 Task: Find the "first" card linked in the attachments. in the cascade.
Action: Mouse moved to (1258, 101)
Screenshot: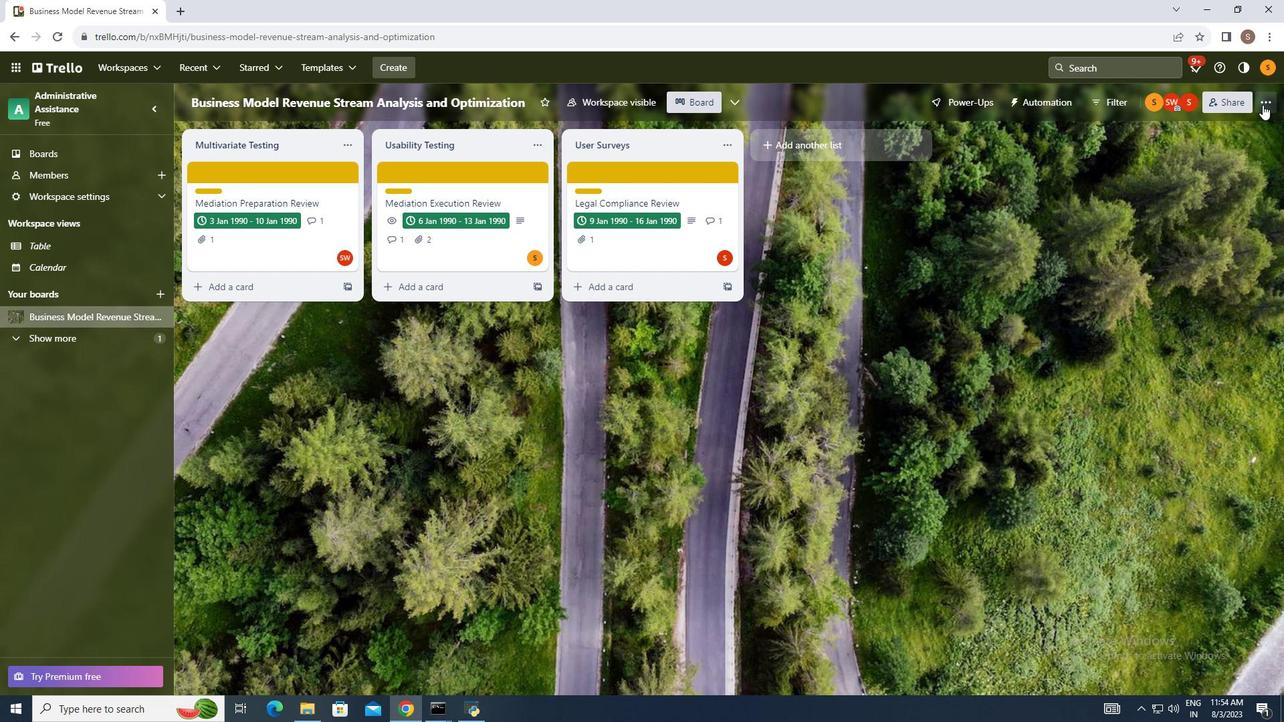 
Action: Mouse pressed left at (1258, 101)
Screenshot: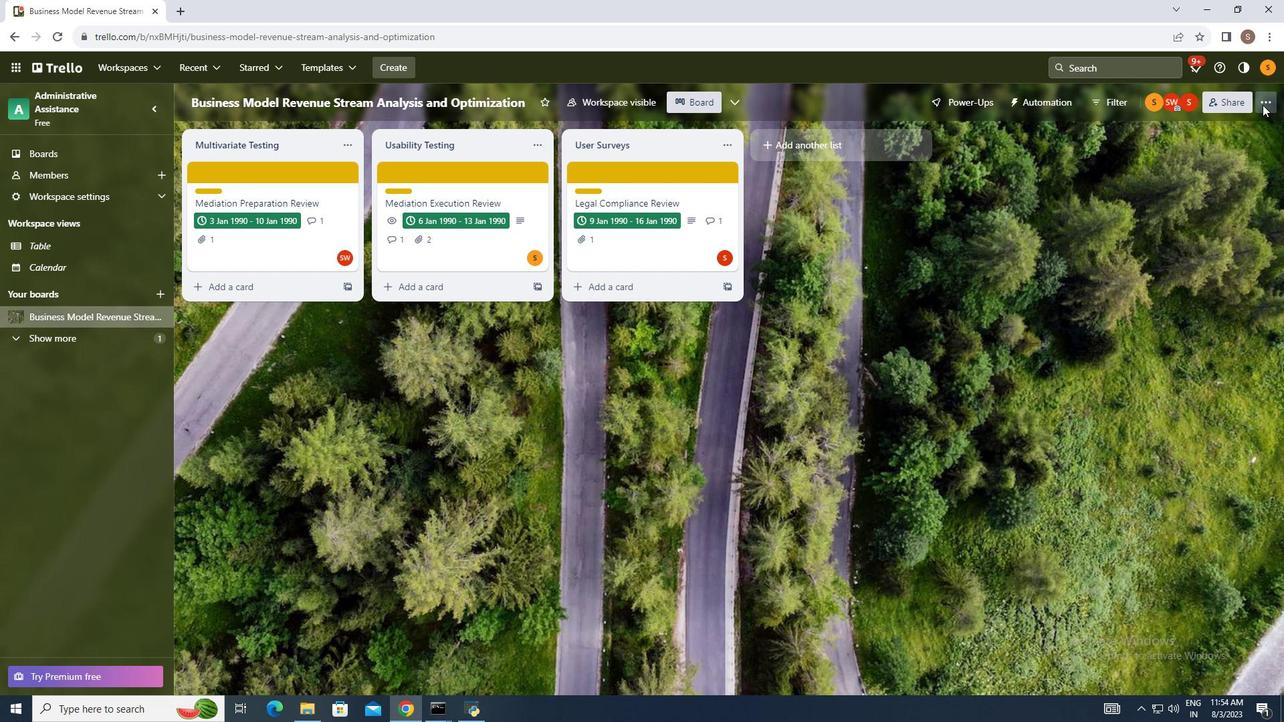 
Action: Mouse moved to (1182, 283)
Screenshot: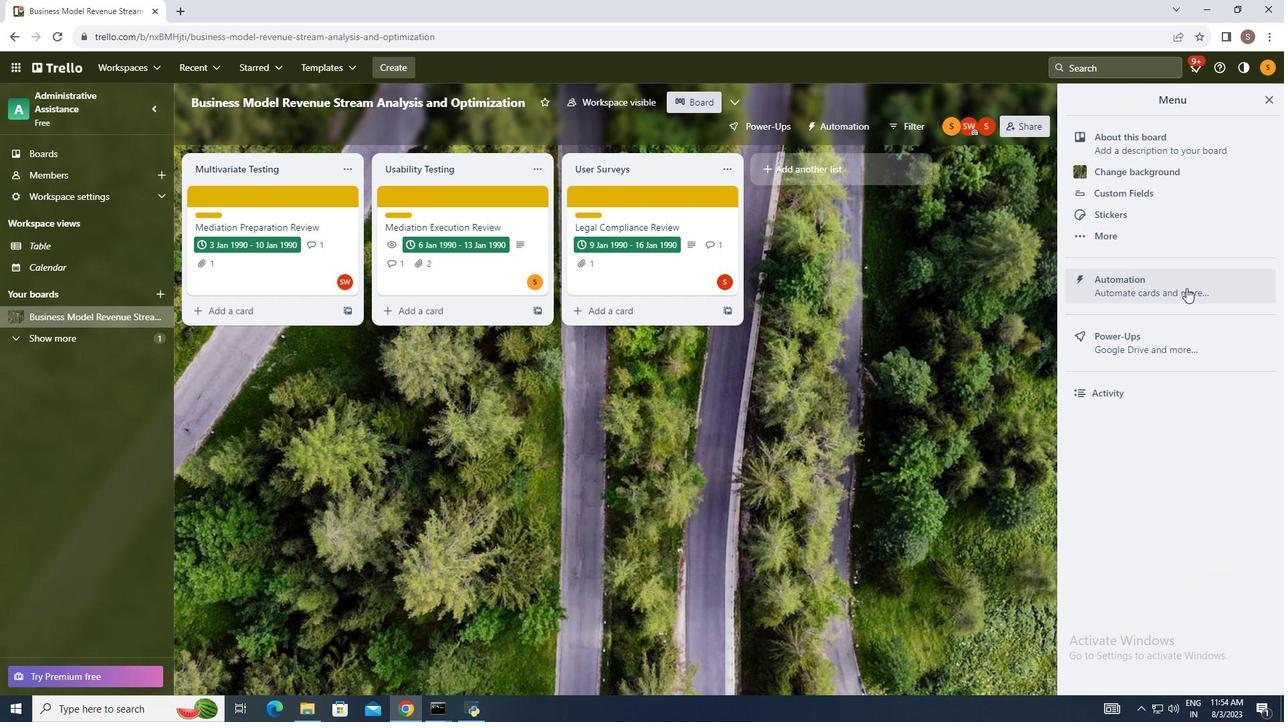 
Action: Mouse pressed left at (1182, 283)
Screenshot: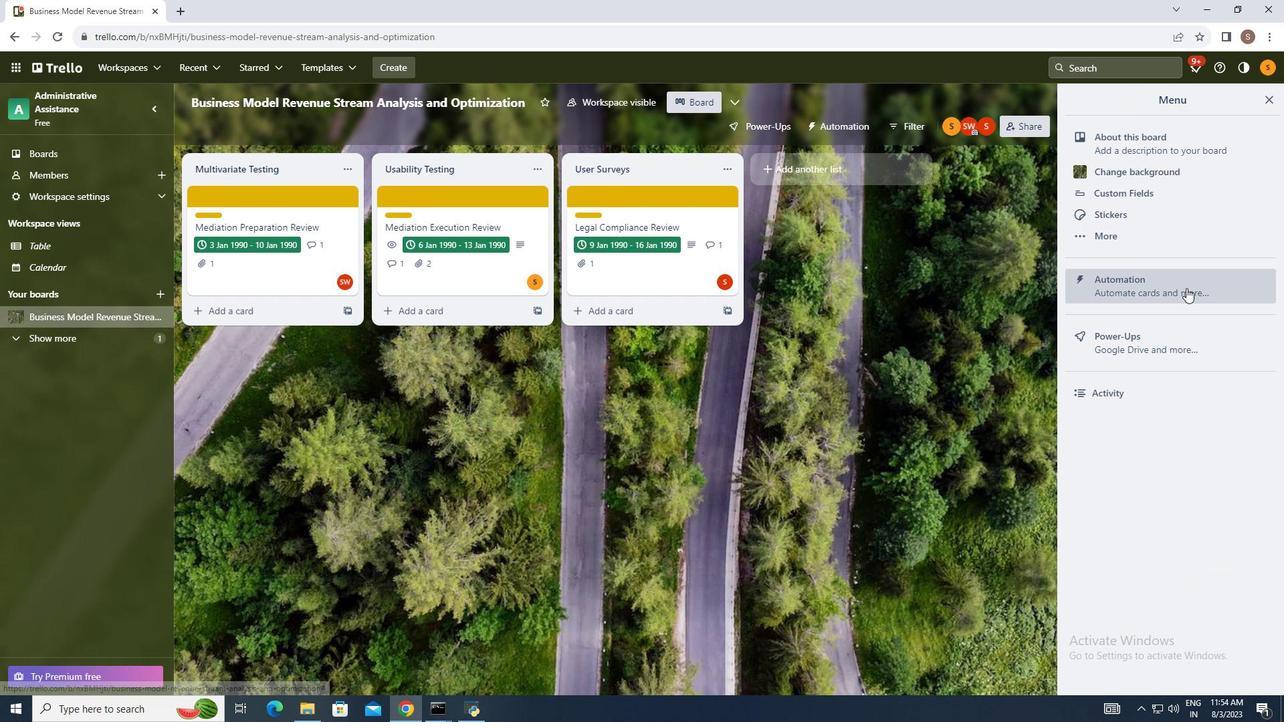 
Action: Mouse moved to (238, 343)
Screenshot: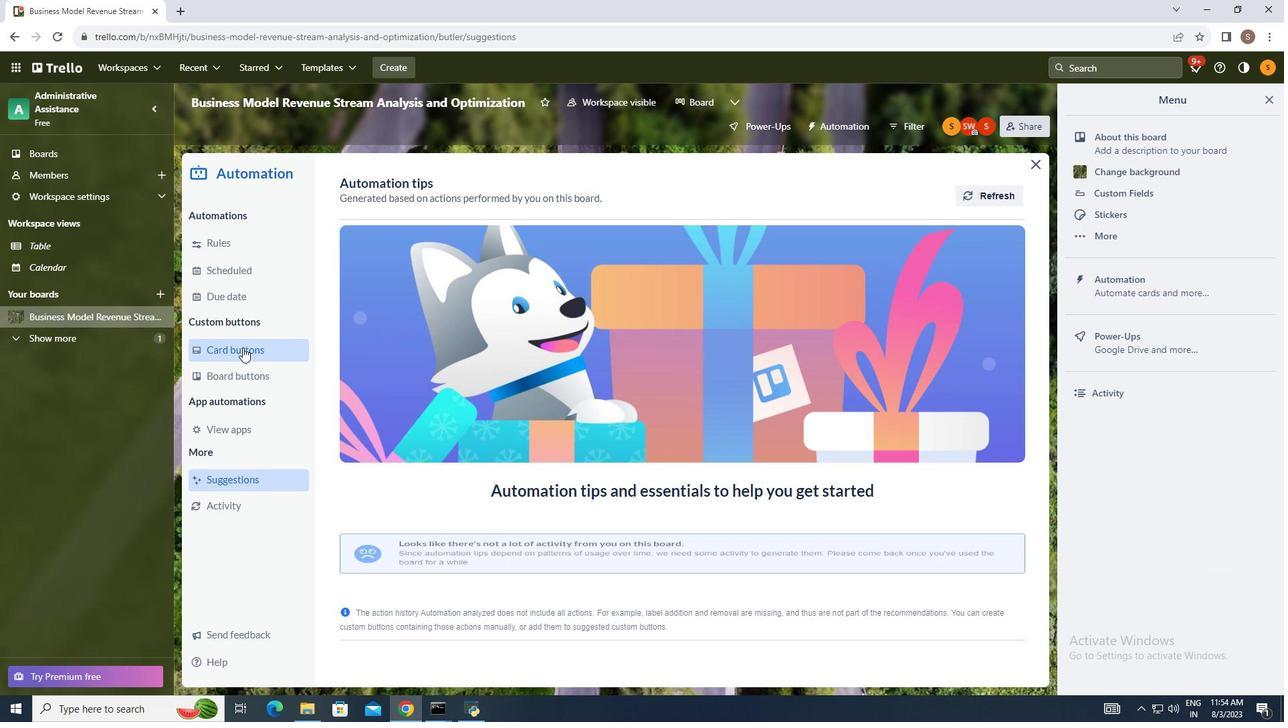 
Action: Mouse pressed left at (238, 343)
Screenshot: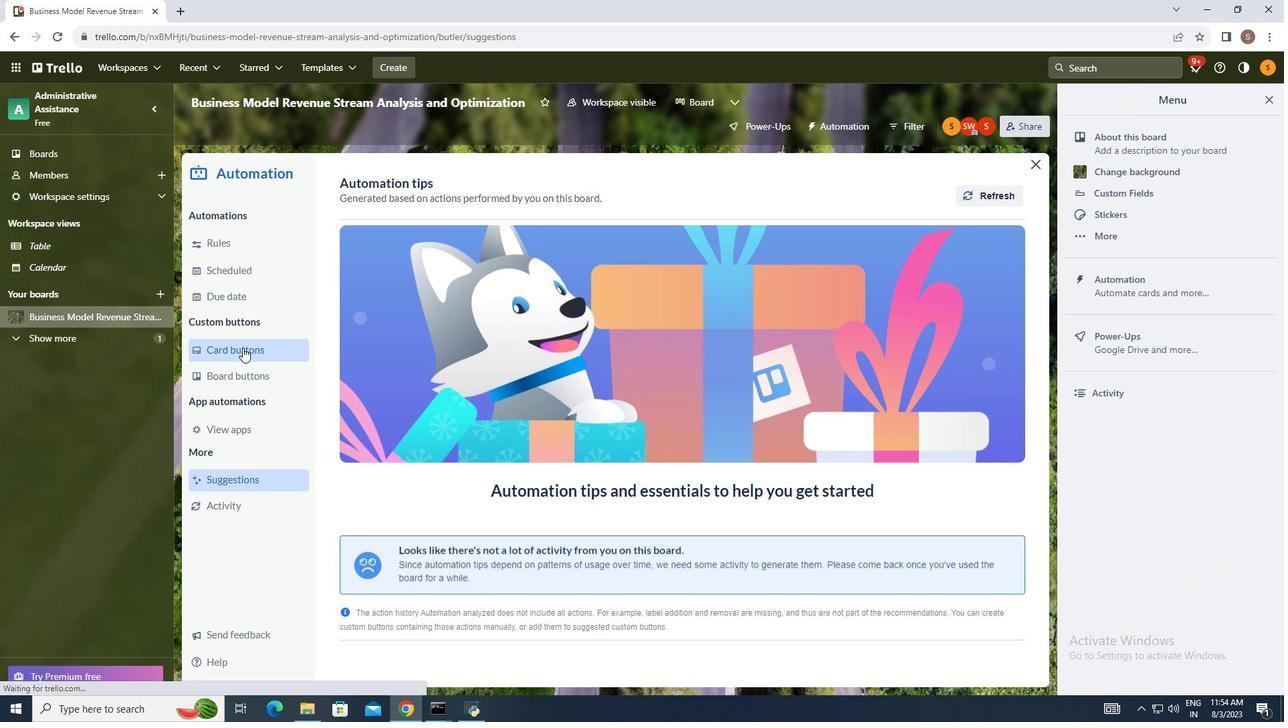 
Action: Mouse moved to (978, 180)
Screenshot: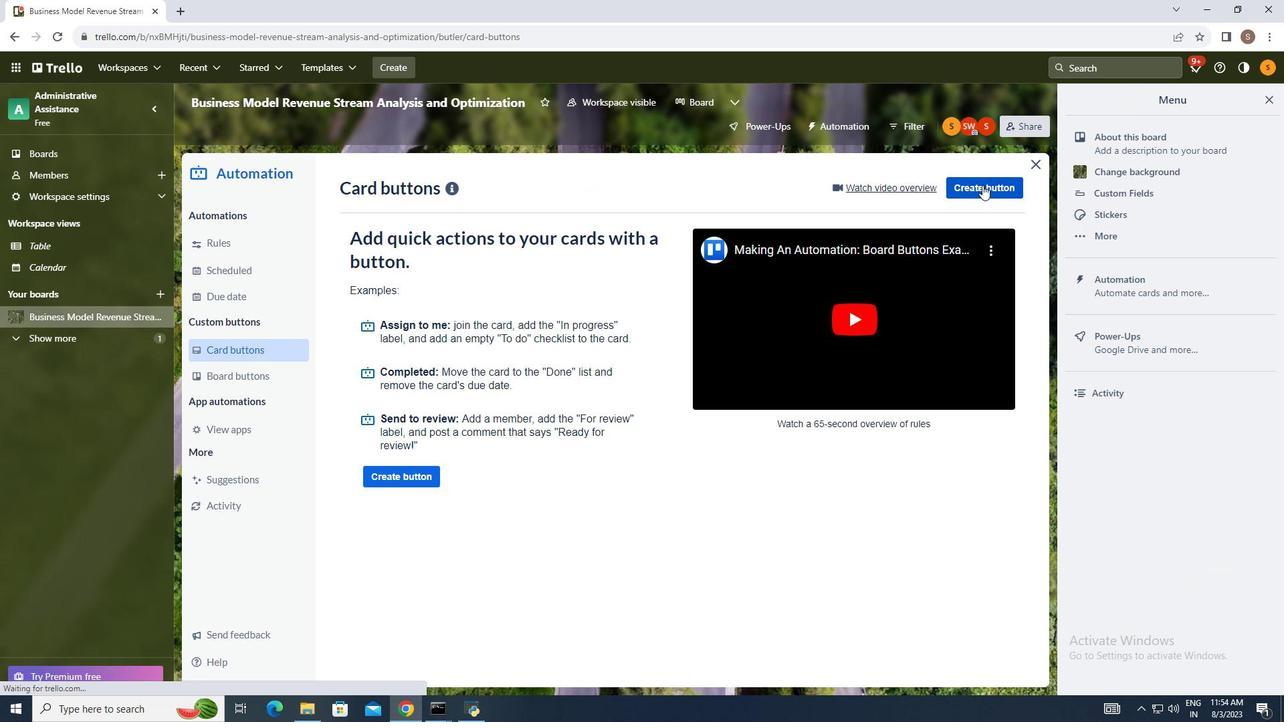 
Action: Mouse pressed left at (978, 180)
Screenshot: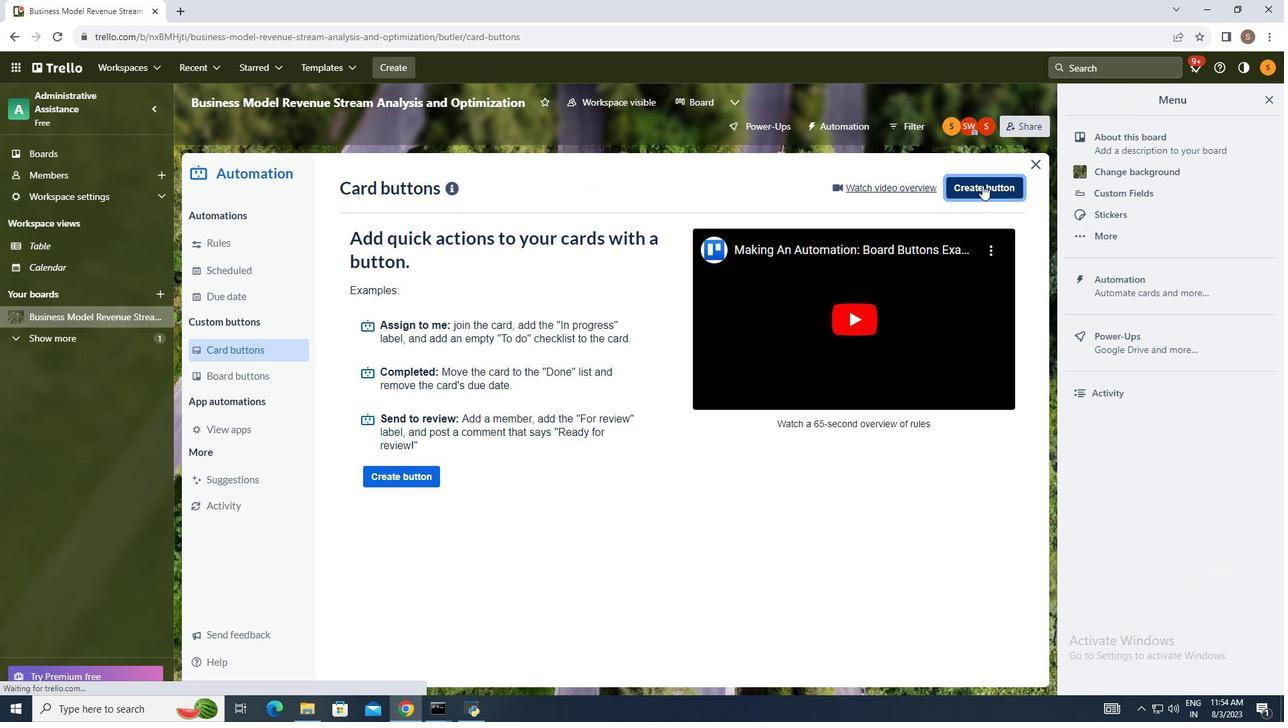 
Action: Mouse moved to (632, 358)
Screenshot: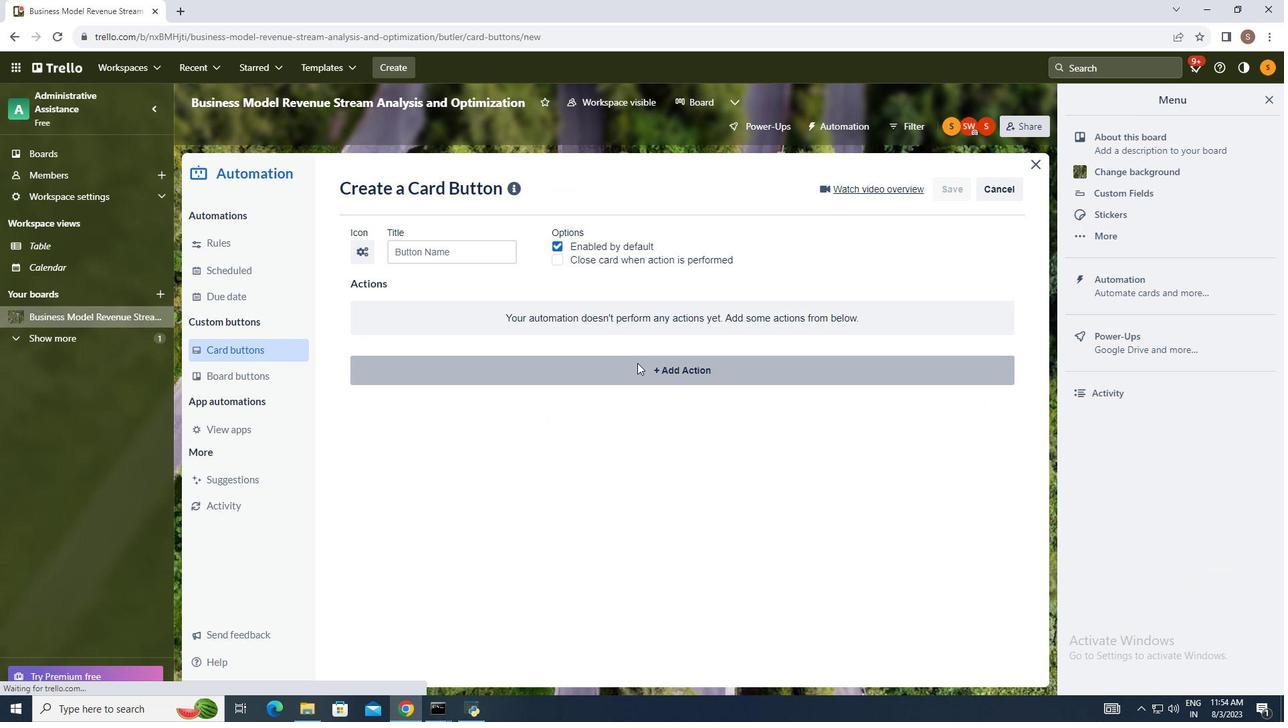 
Action: Mouse pressed left at (632, 358)
Screenshot: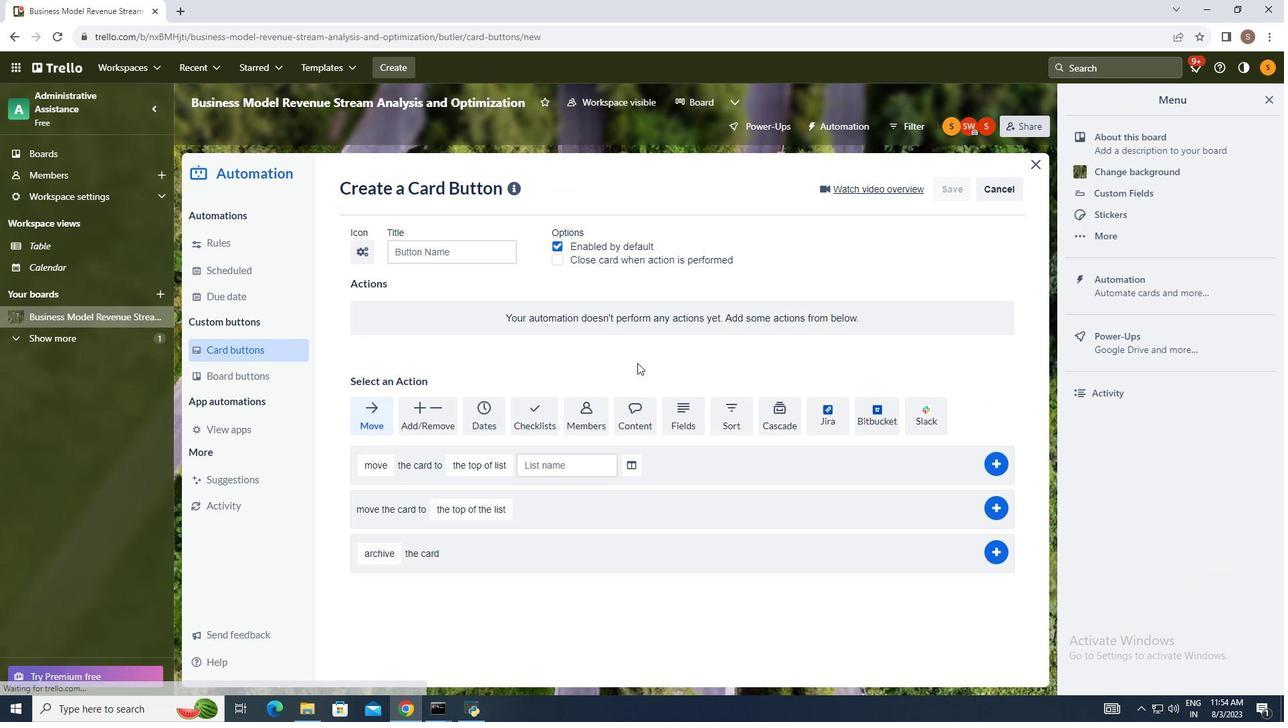 
Action: Mouse moved to (779, 403)
Screenshot: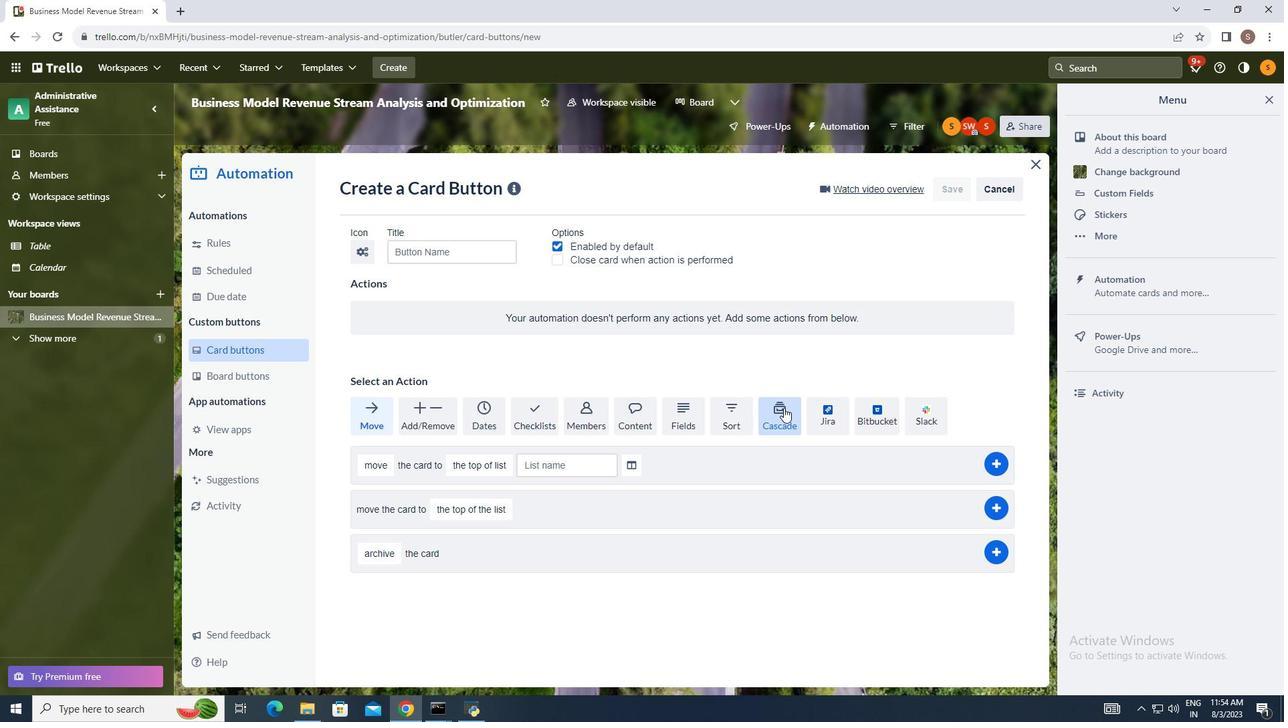 
Action: Mouse pressed left at (779, 403)
Screenshot: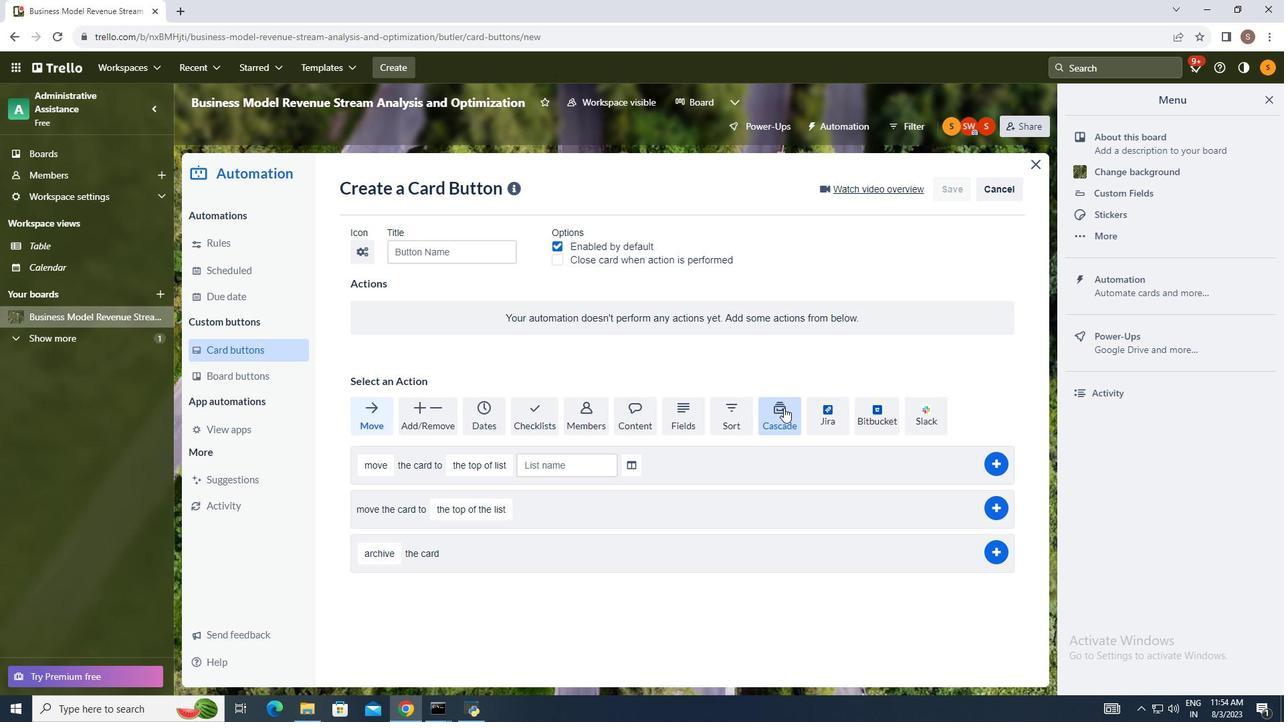 
Action: Mouse moved to (514, 495)
Screenshot: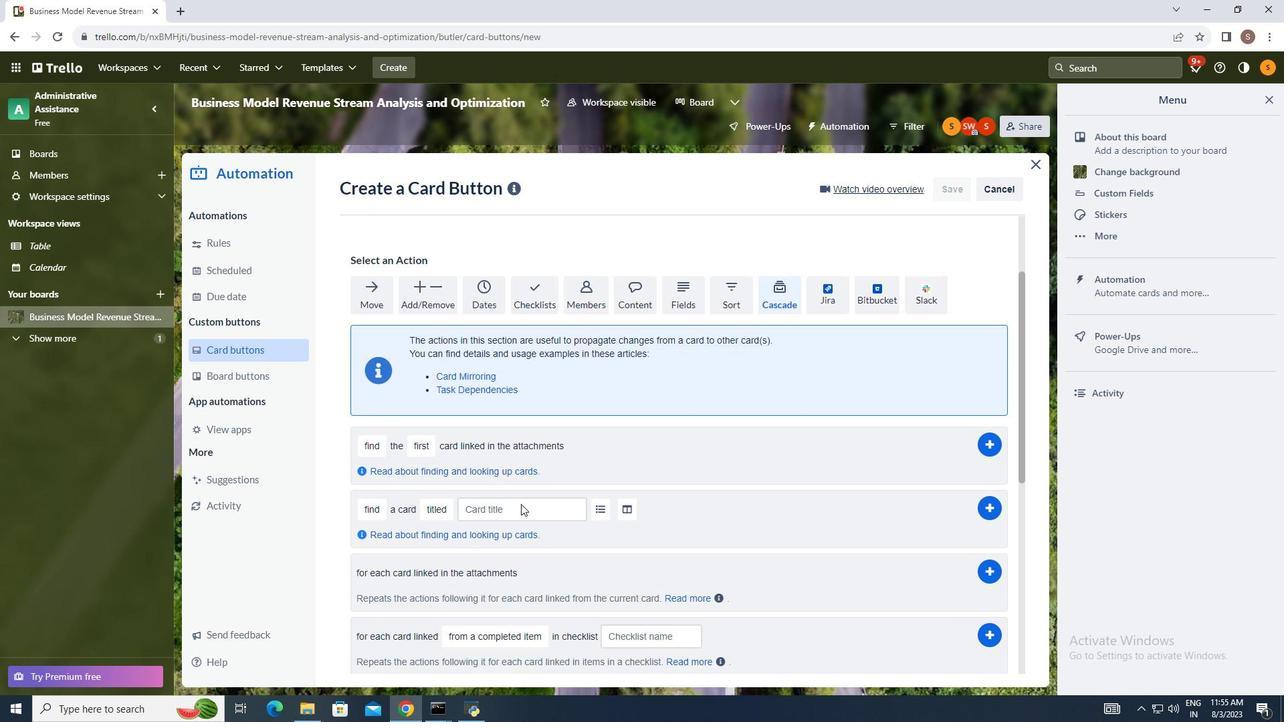 
Action: Mouse scrolled (521, 491) with delta (0, 0)
Screenshot: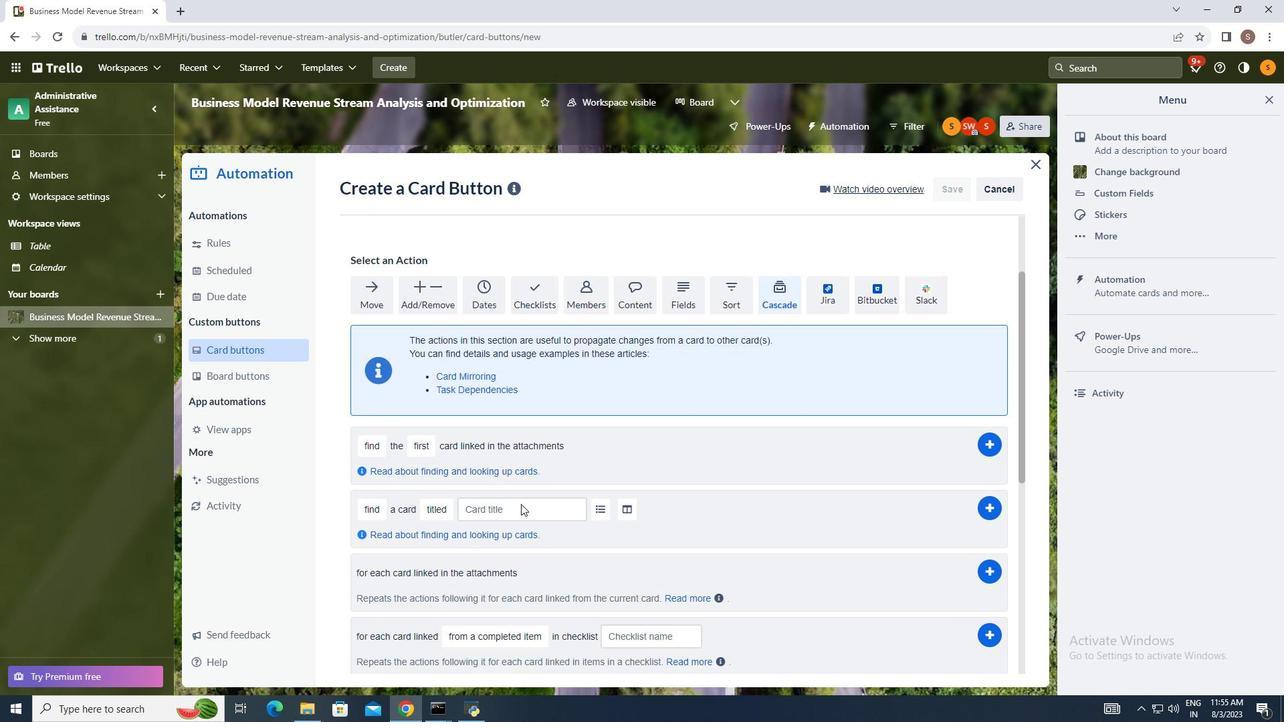 
Action: Mouse scrolled (516, 495) with delta (0, 0)
Screenshot: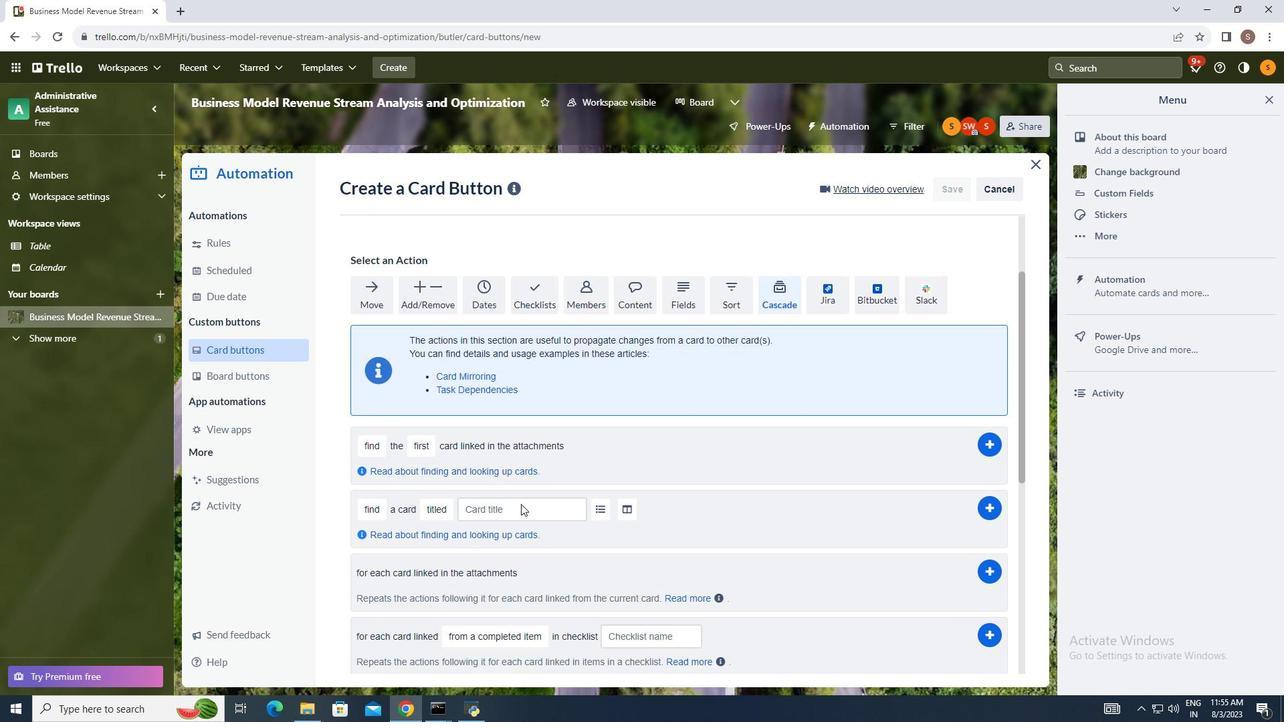 
Action: Mouse scrolled (516, 495) with delta (0, 0)
Screenshot: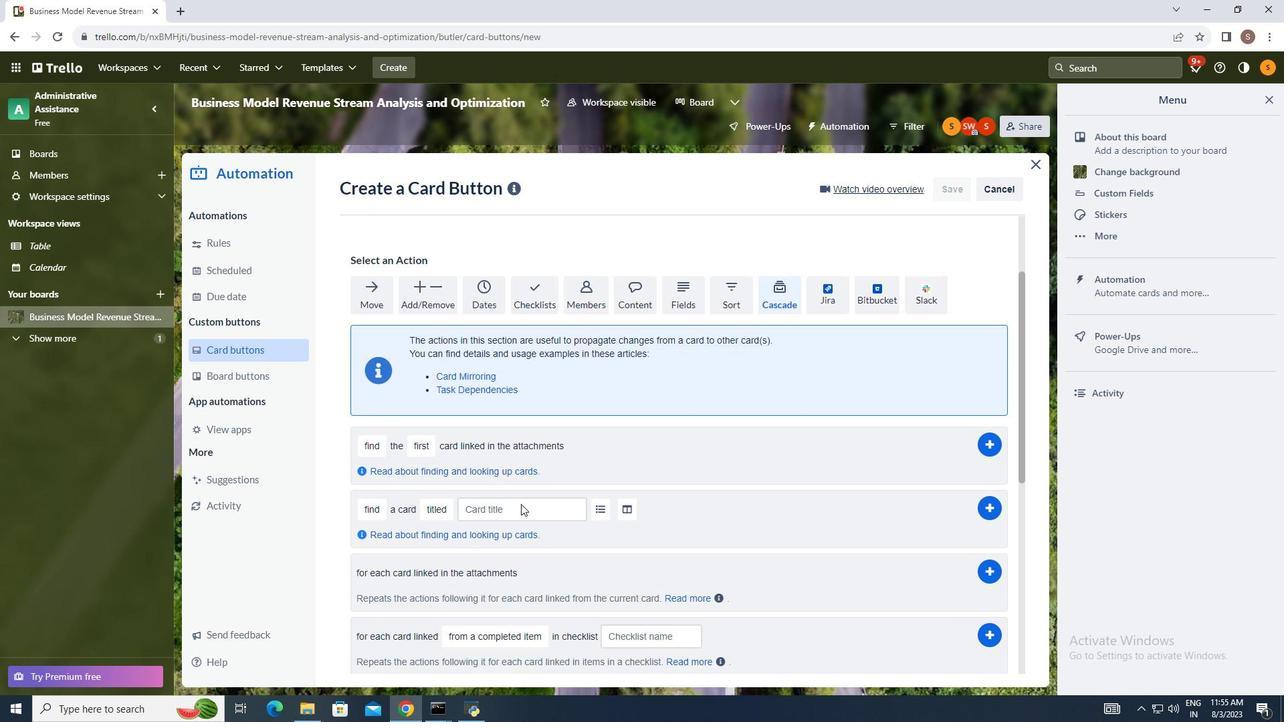 
Action: Mouse moved to (366, 359)
Screenshot: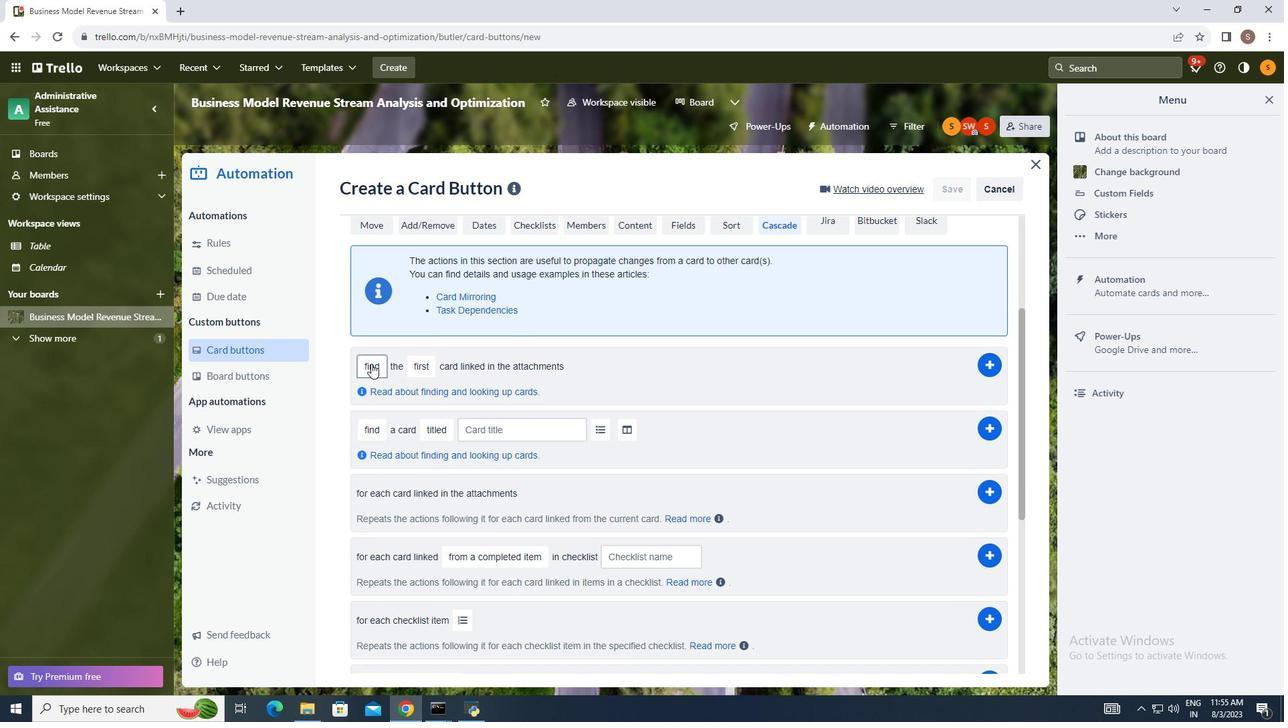 
Action: Mouse pressed left at (366, 359)
Screenshot: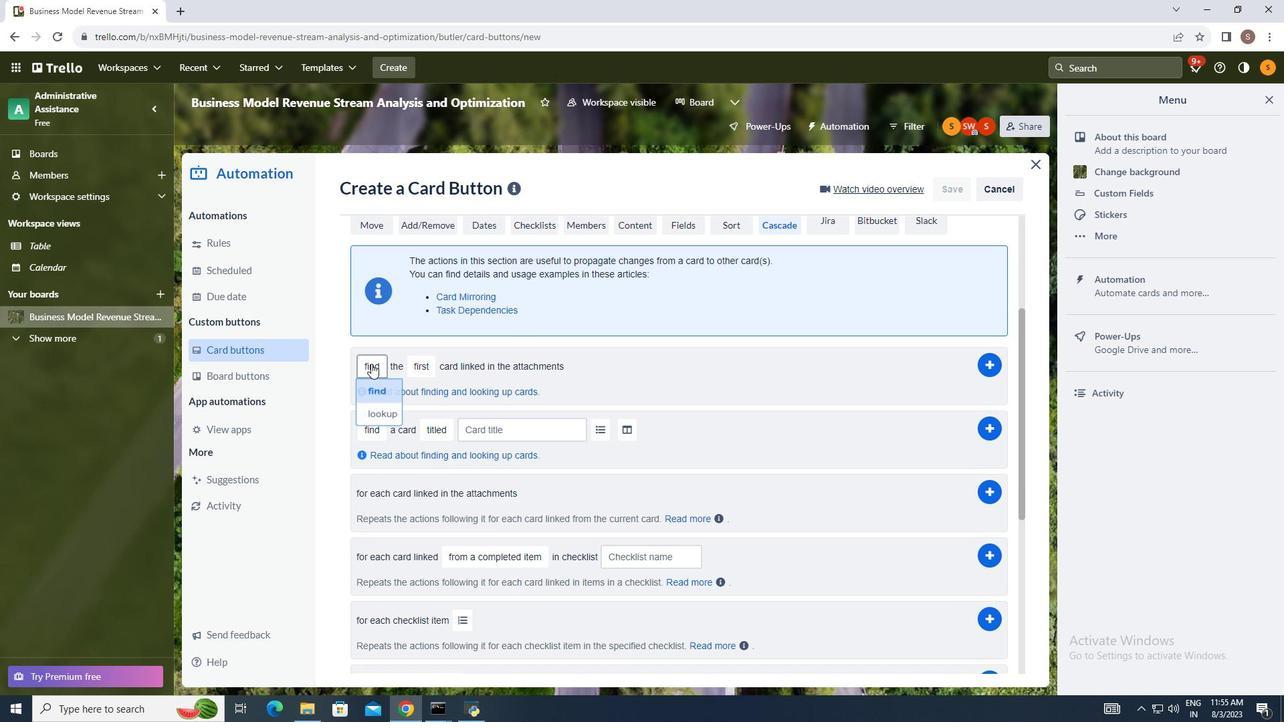 
Action: Mouse moved to (374, 378)
Screenshot: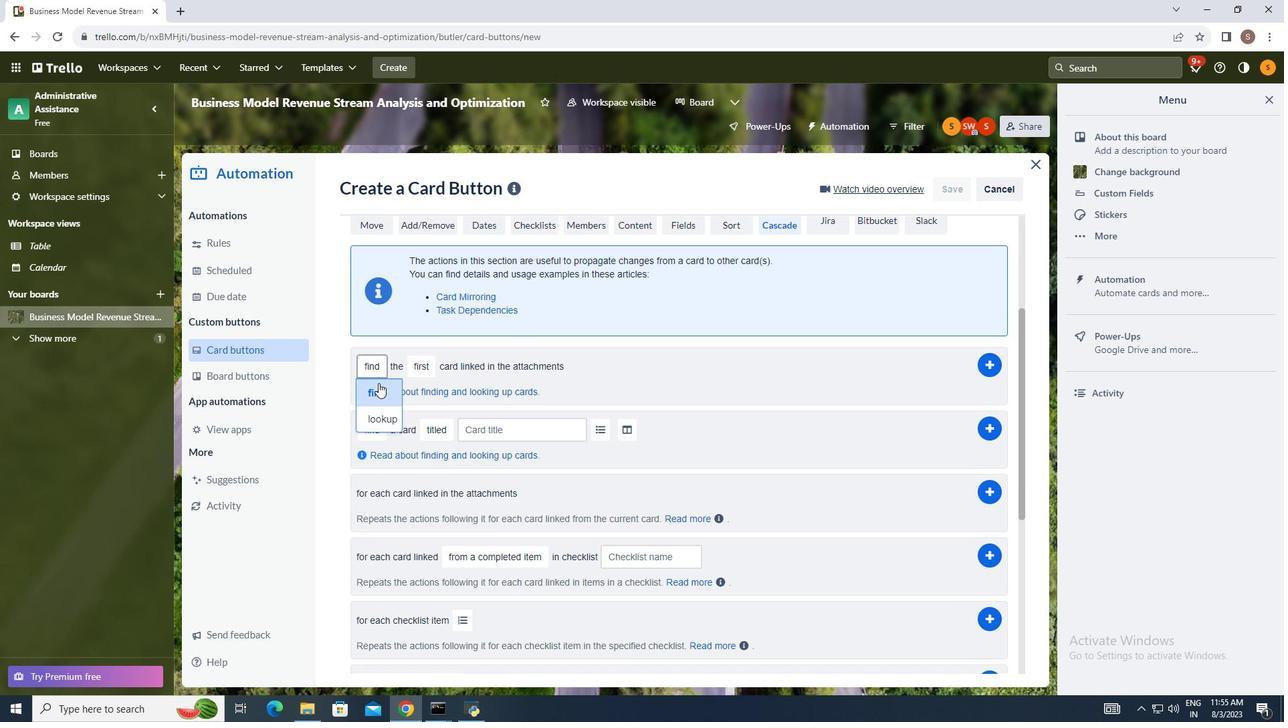 
Action: Mouse pressed left at (374, 378)
Screenshot: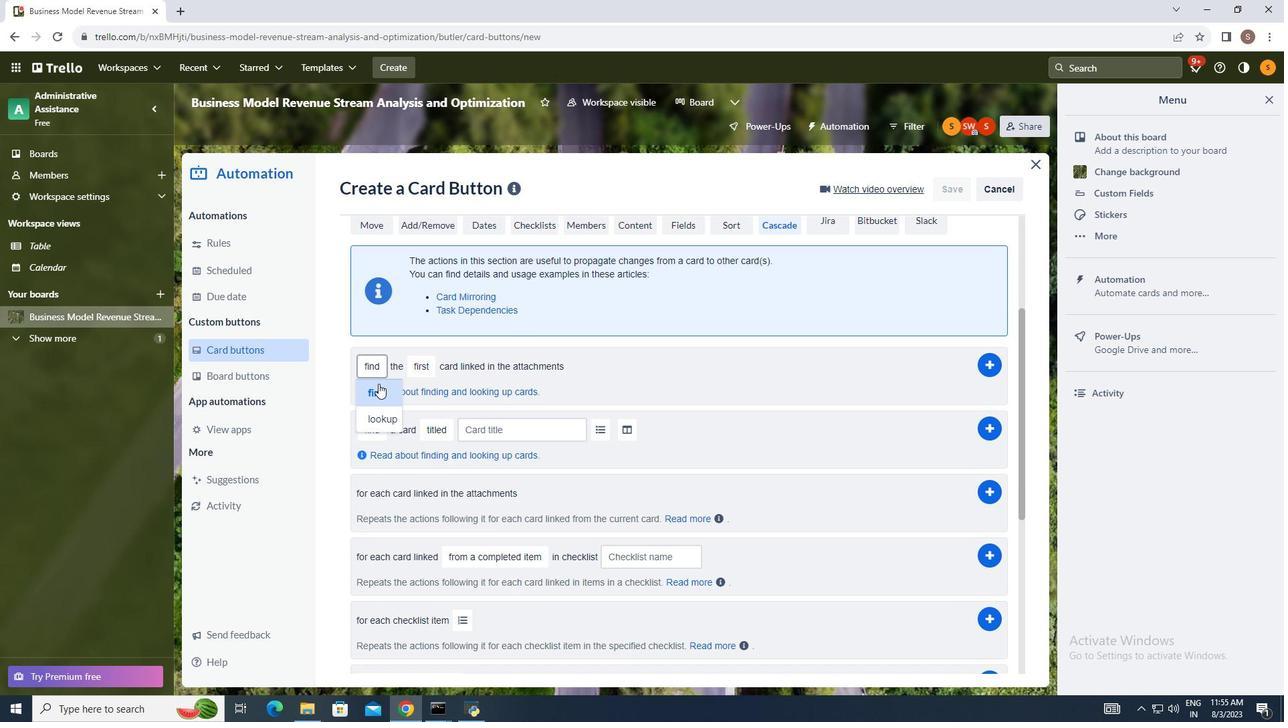 
Action: Mouse moved to (412, 361)
Screenshot: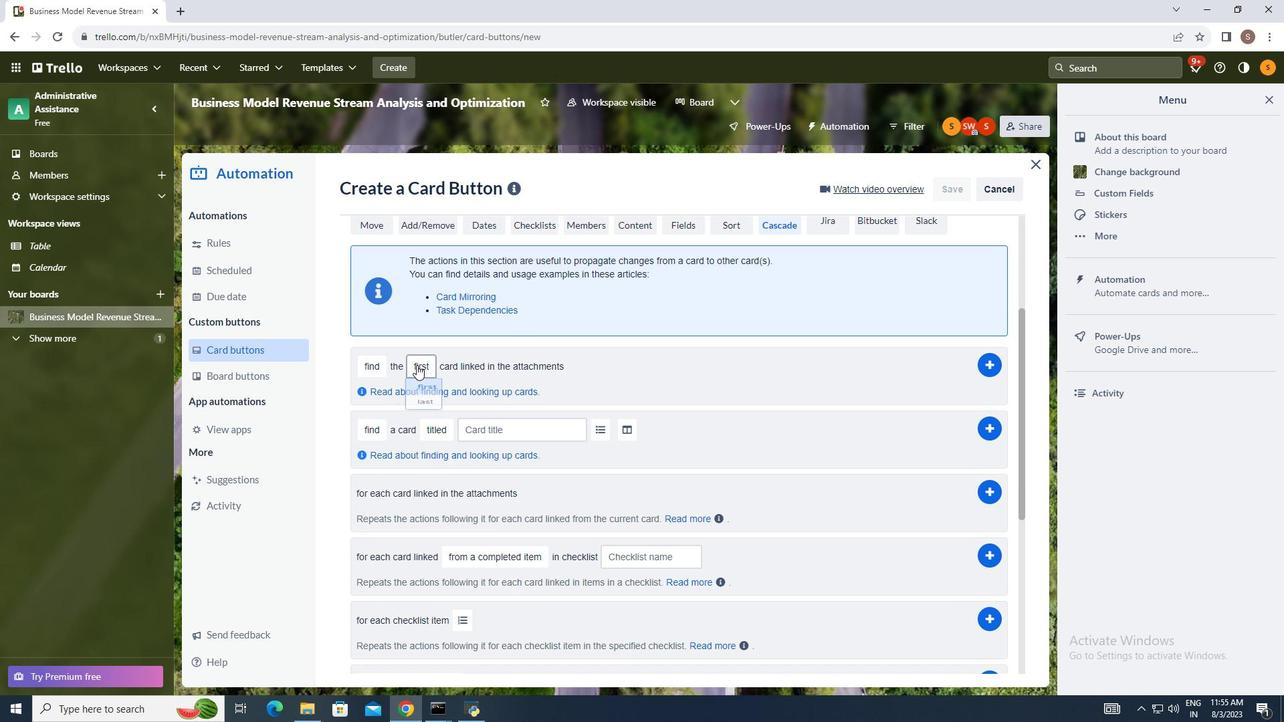 
Action: Mouse pressed left at (412, 361)
Screenshot: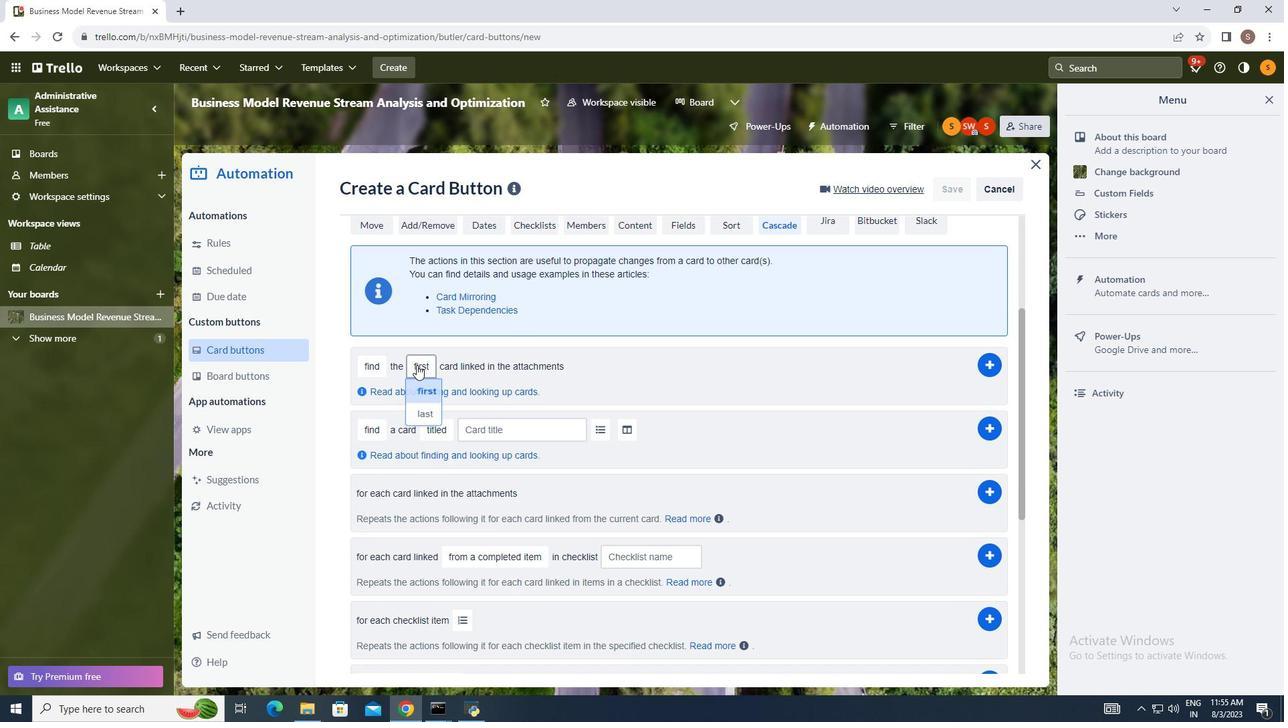 
Action: Mouse moved to (418, 388)
Screenshot: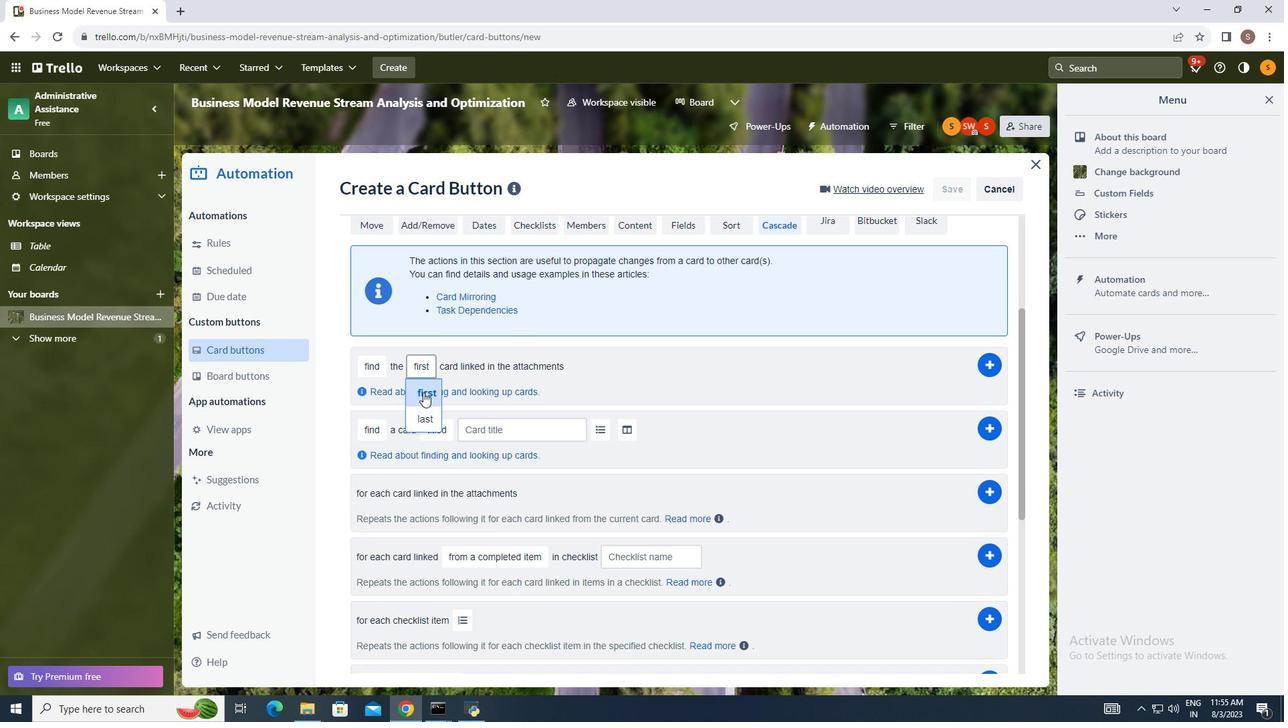
Action: Mouse pressed left at (418, 388)
Screenshot: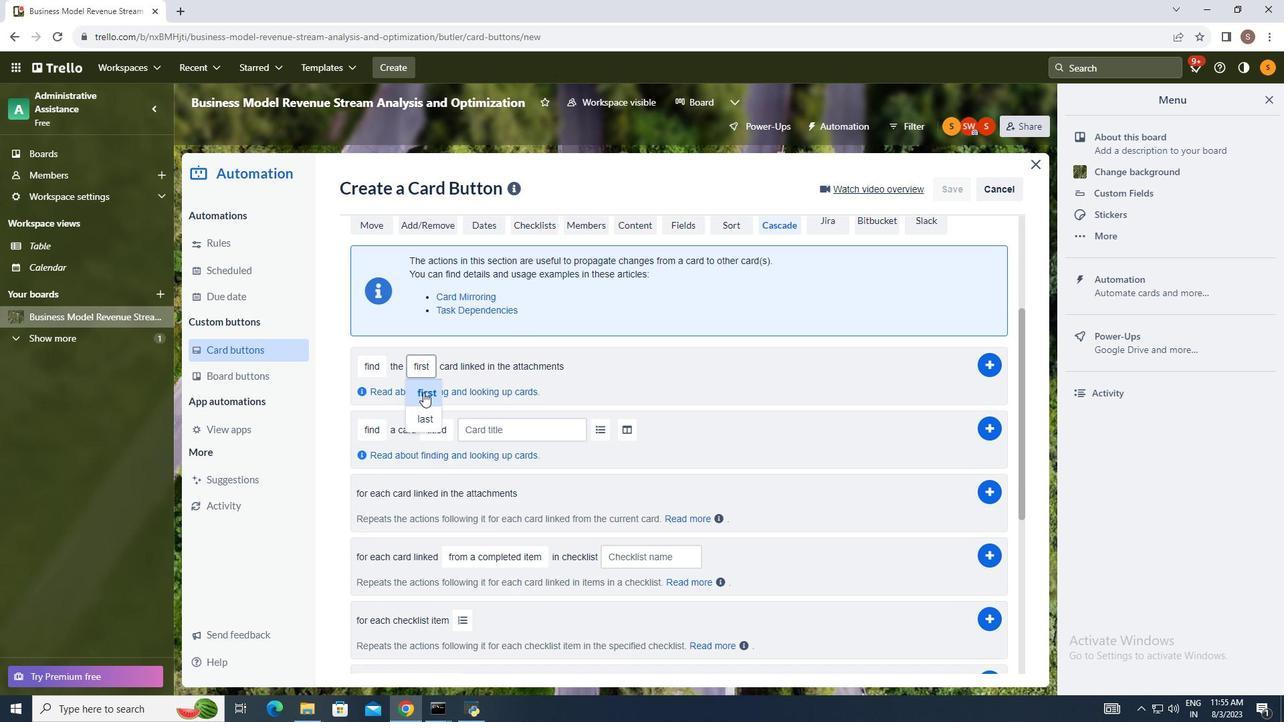
Action: Mouse moved to (979, 361)
Screenshot: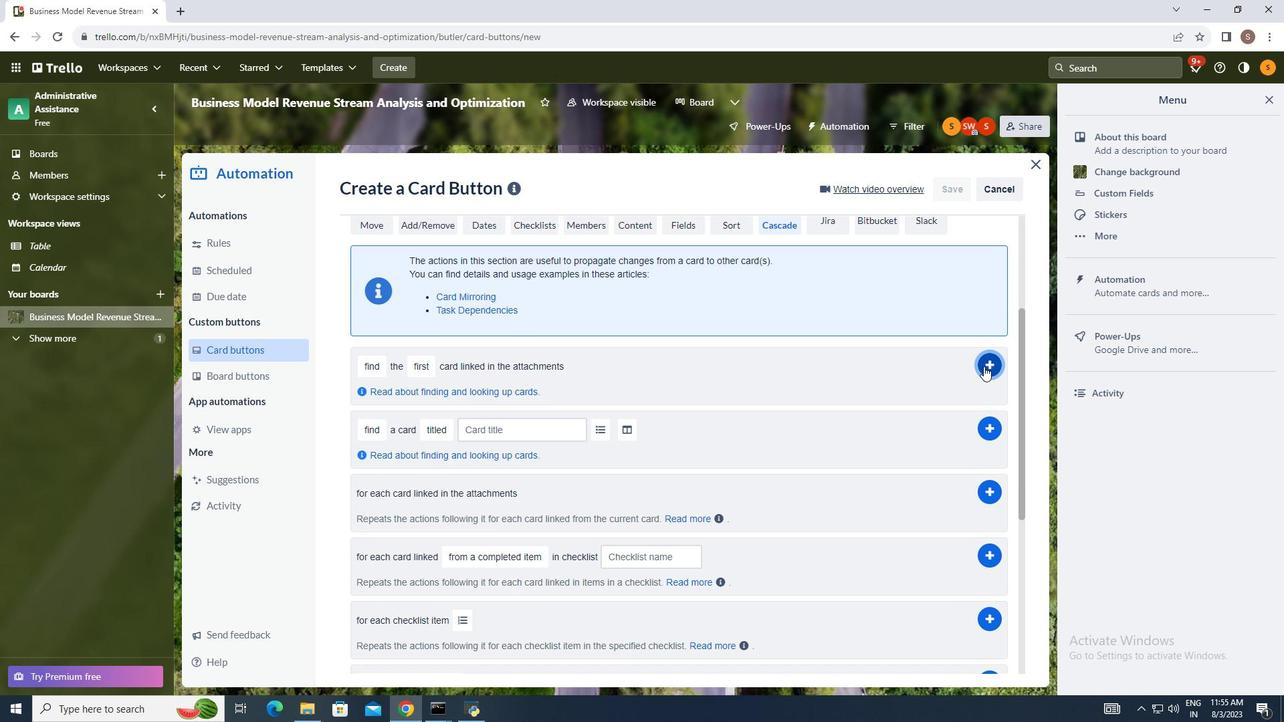
Action: Mouse pressed left at (979, 361)
Screenshot: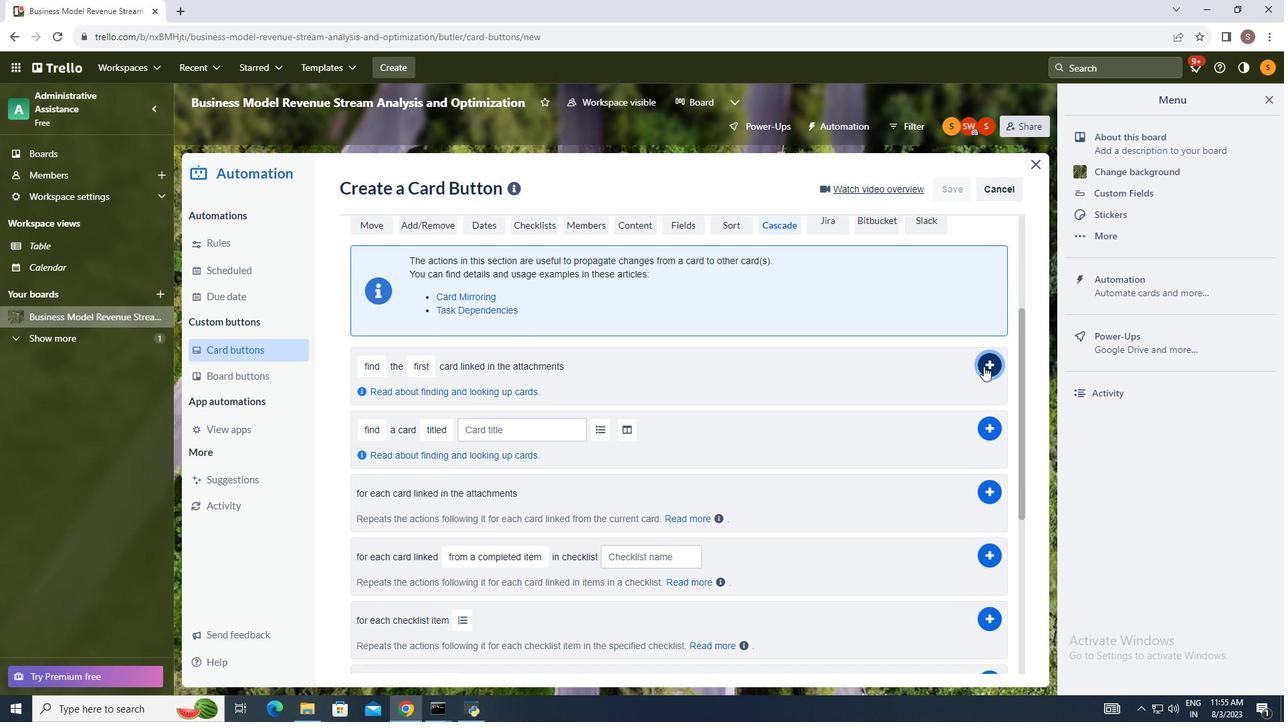 
Action: Mouse moved to (1035, 351)
Screenshot: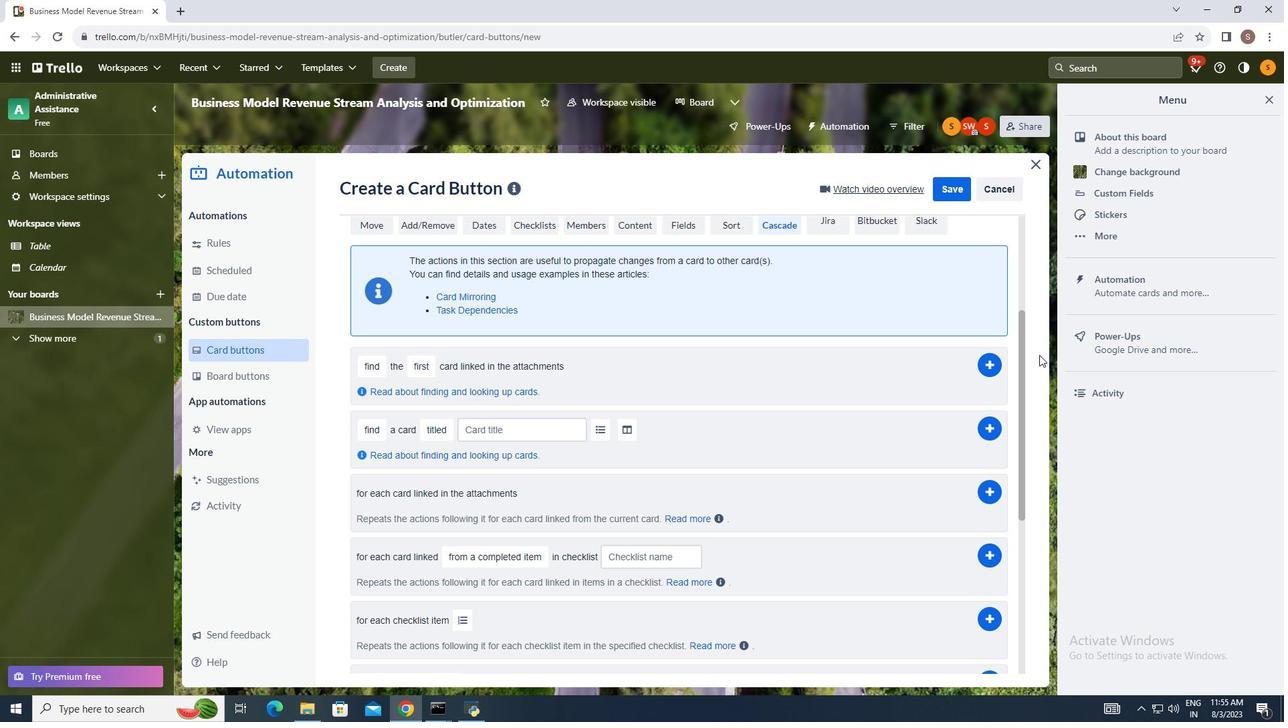 
